 Task: Set the projects base perimissions in member privileges for the organization "Mark56771" to "No access".
Action: Mouse moved to (1203, 97)
Screenshot: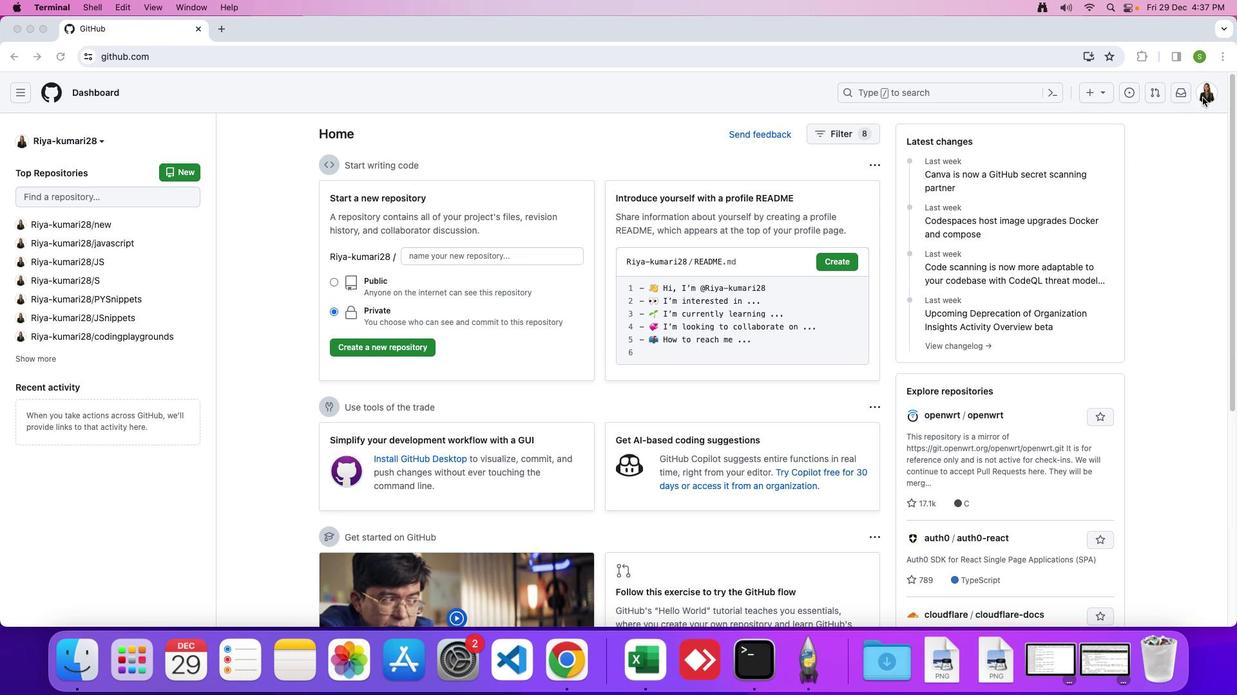 
Action: Mouse pressed left at (1203, 97)
Screenshot: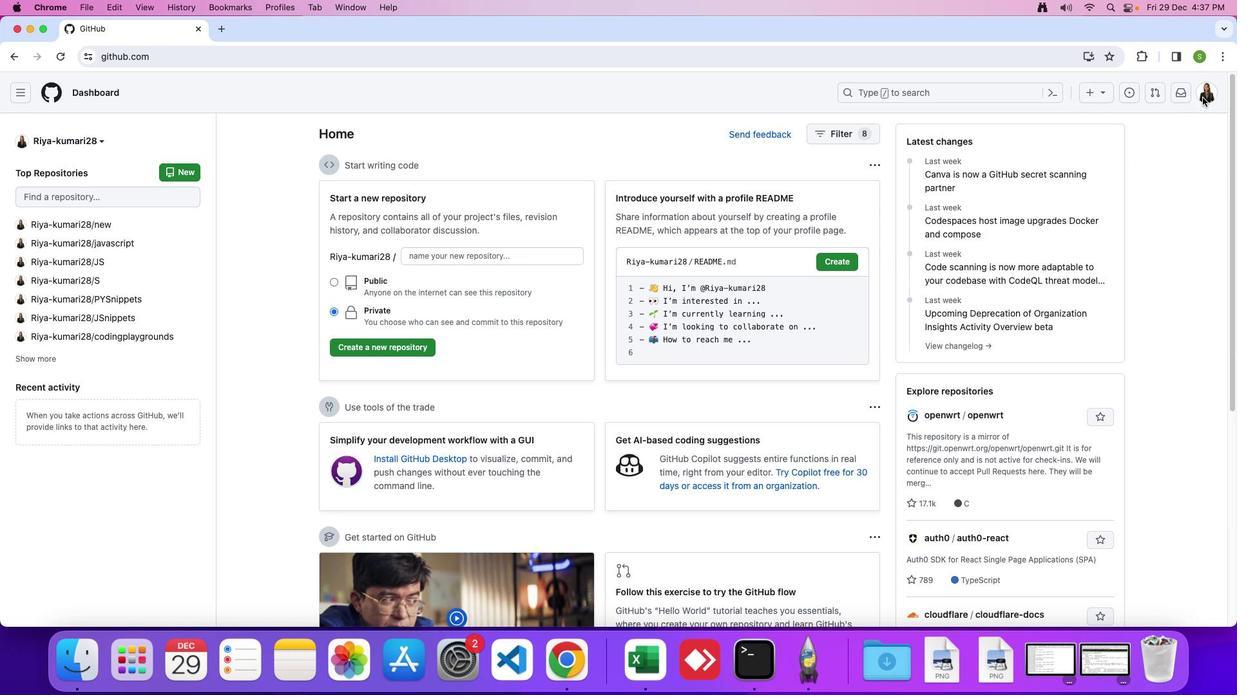 
Action: Mouse moved to (1210, 91)
Screenshot: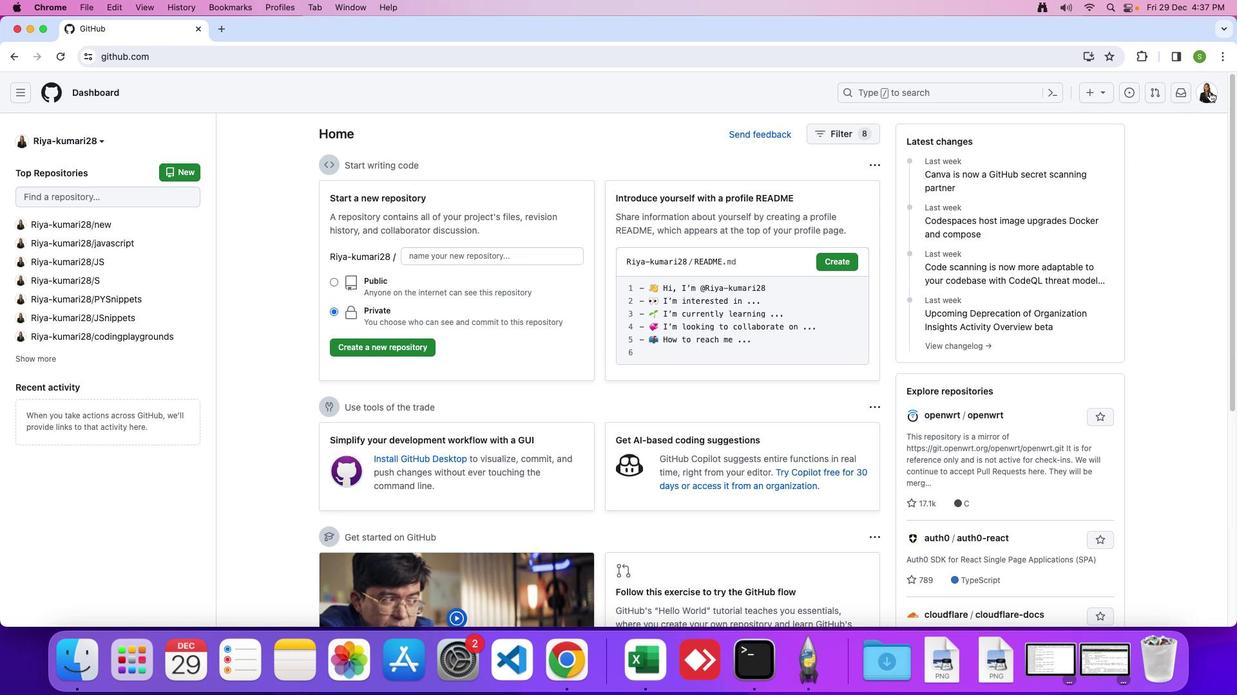 
Action: Mouse pressed left at (1210, 91)
Screenshot: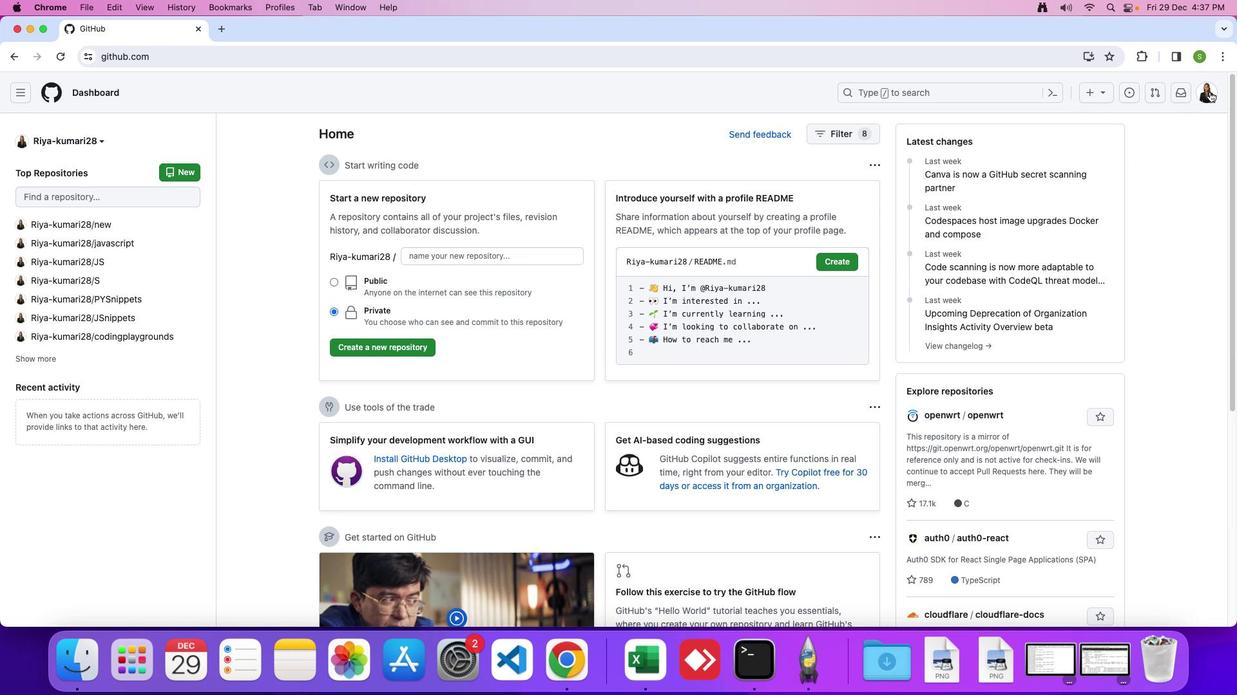 
Action: Mouse moved to (1126, 246)
Screenshot: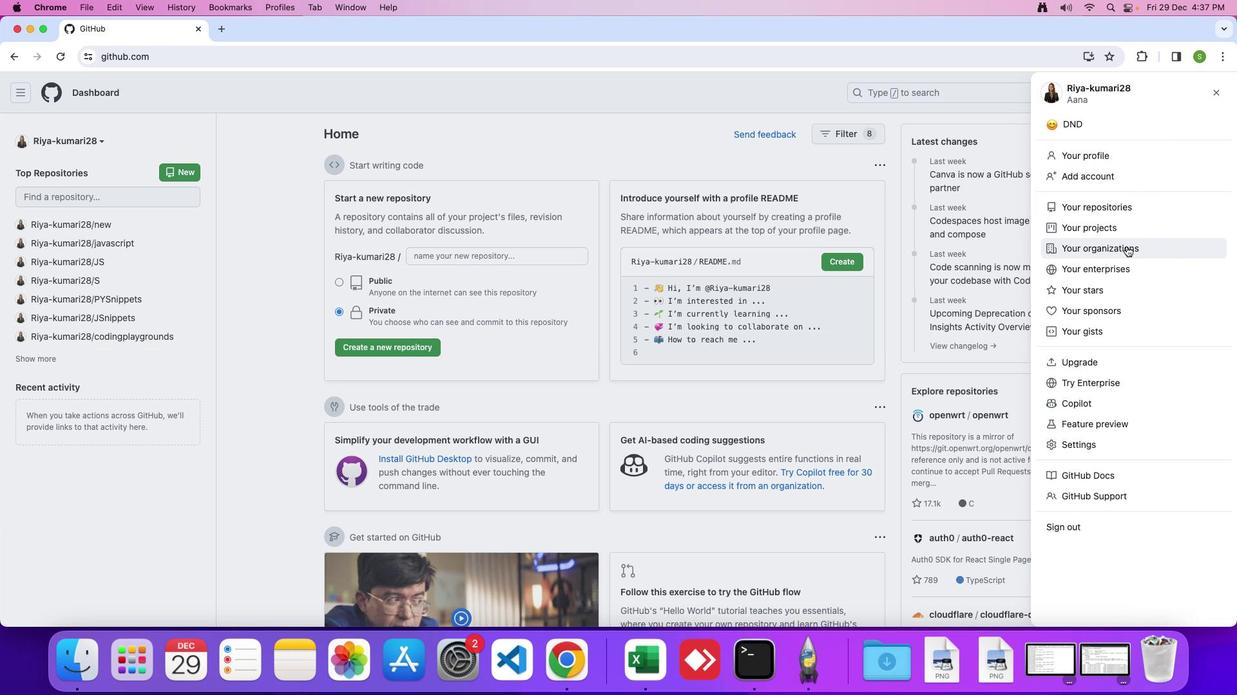 
Action: Mouse pressed left at (1126, 246)
Screenshot: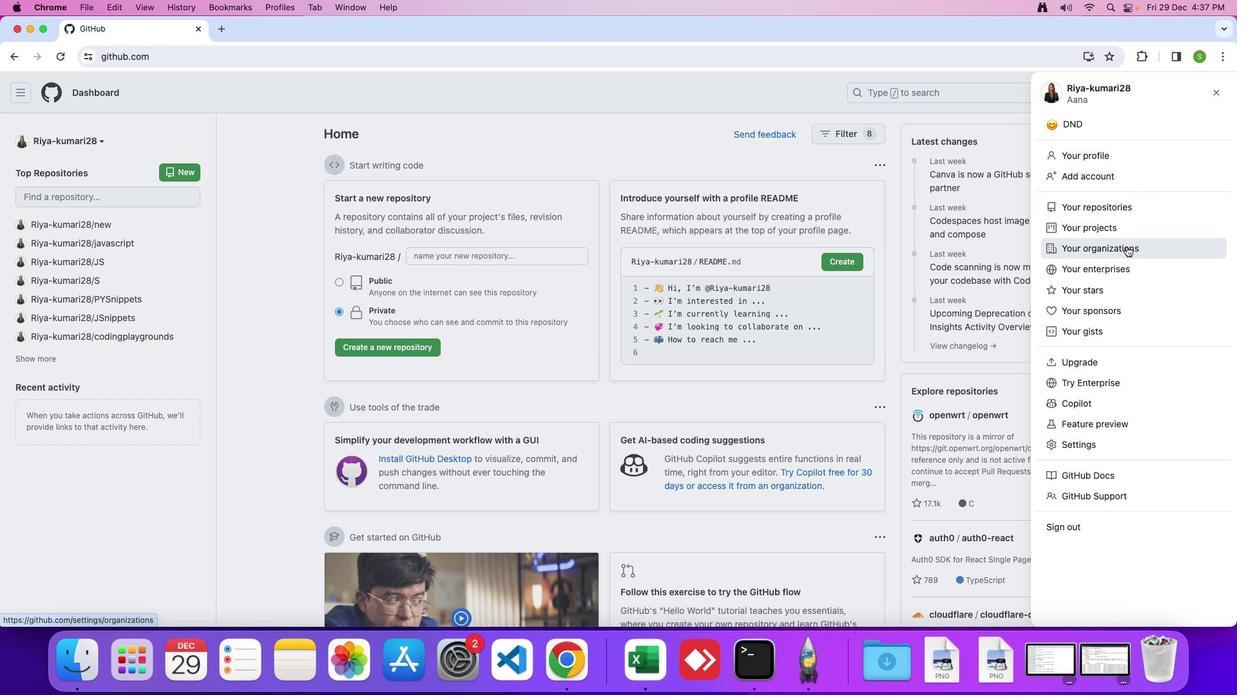 
Action: Mouse moved to (932, 264)
Screenshot: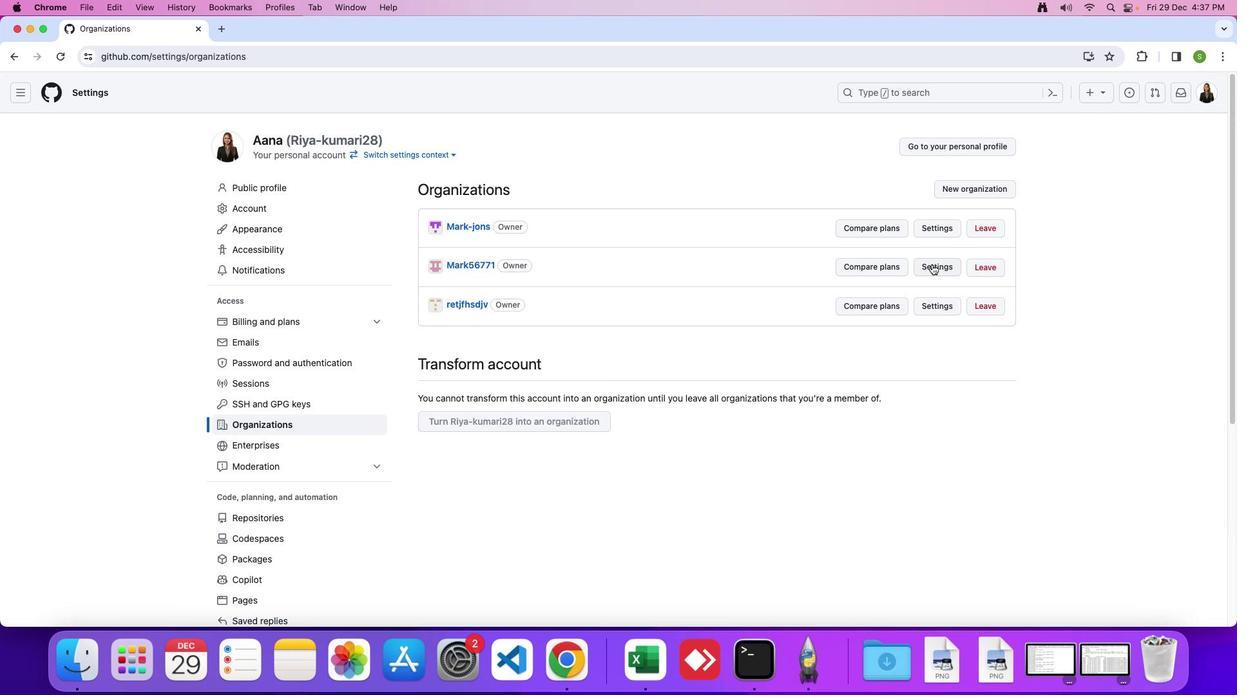
Action: Mouse pressed left at (932, 264)
Screenshot: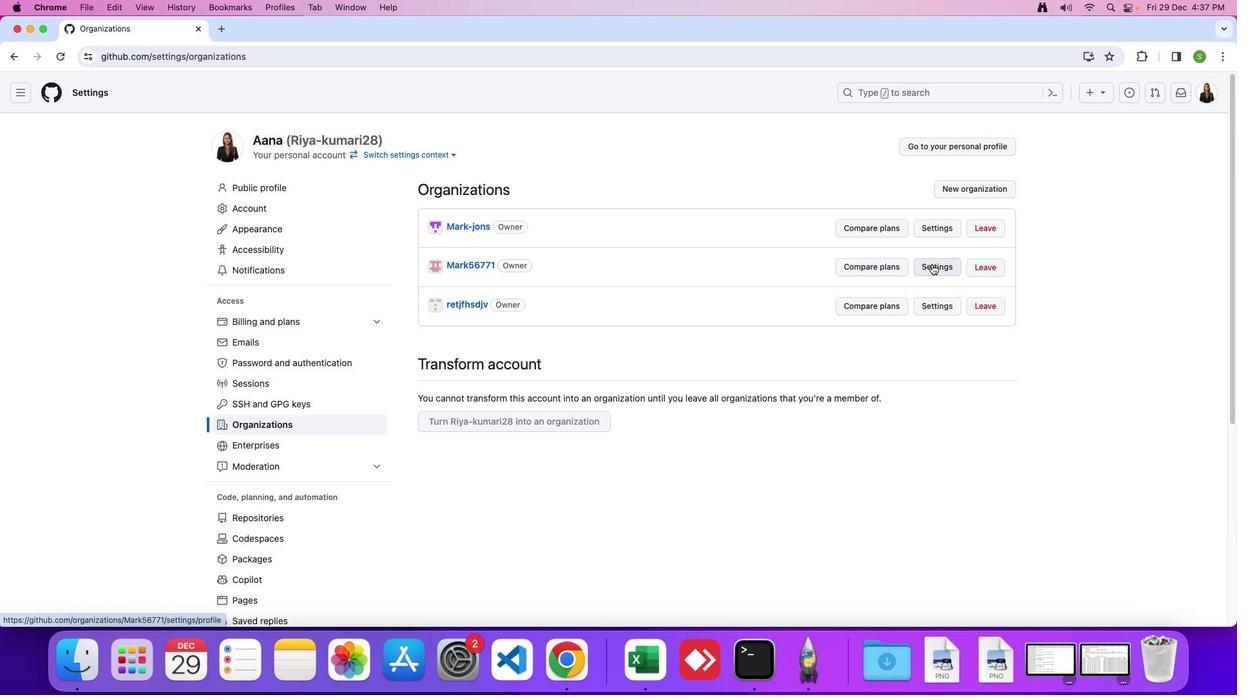 
Action: Mouse moved to (328, 304)
Screenshot: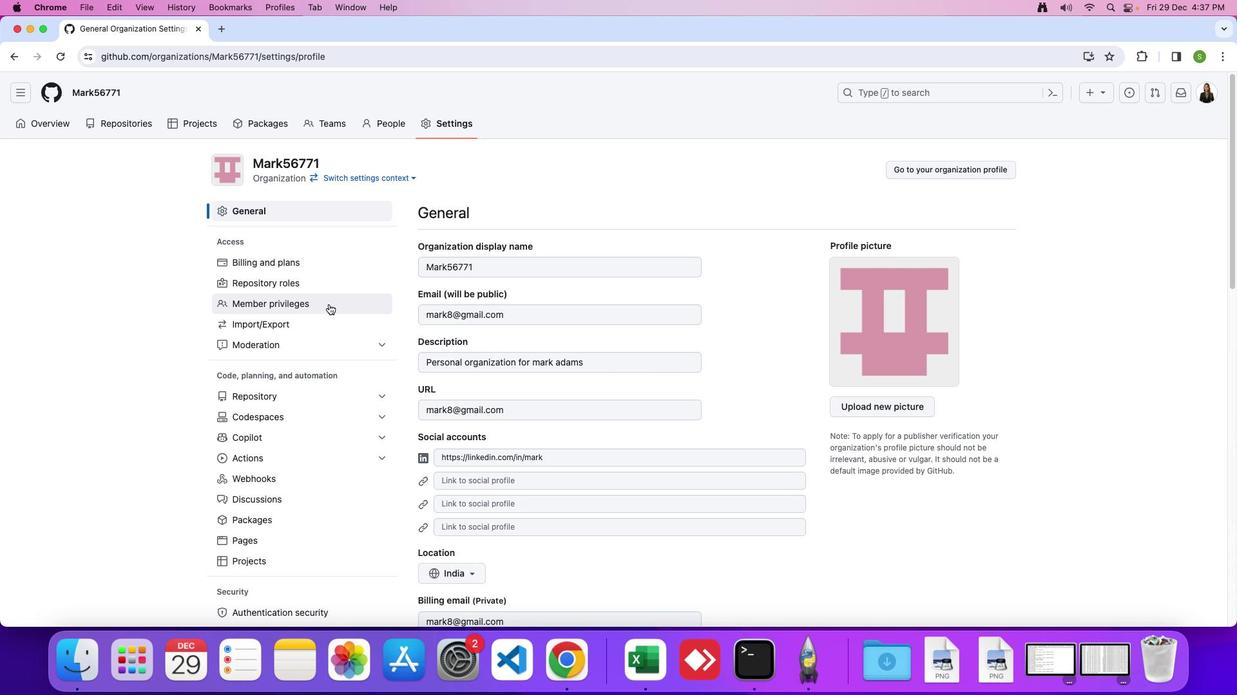 
Action: Mouse pressed left at (328, 304)
Screenshot: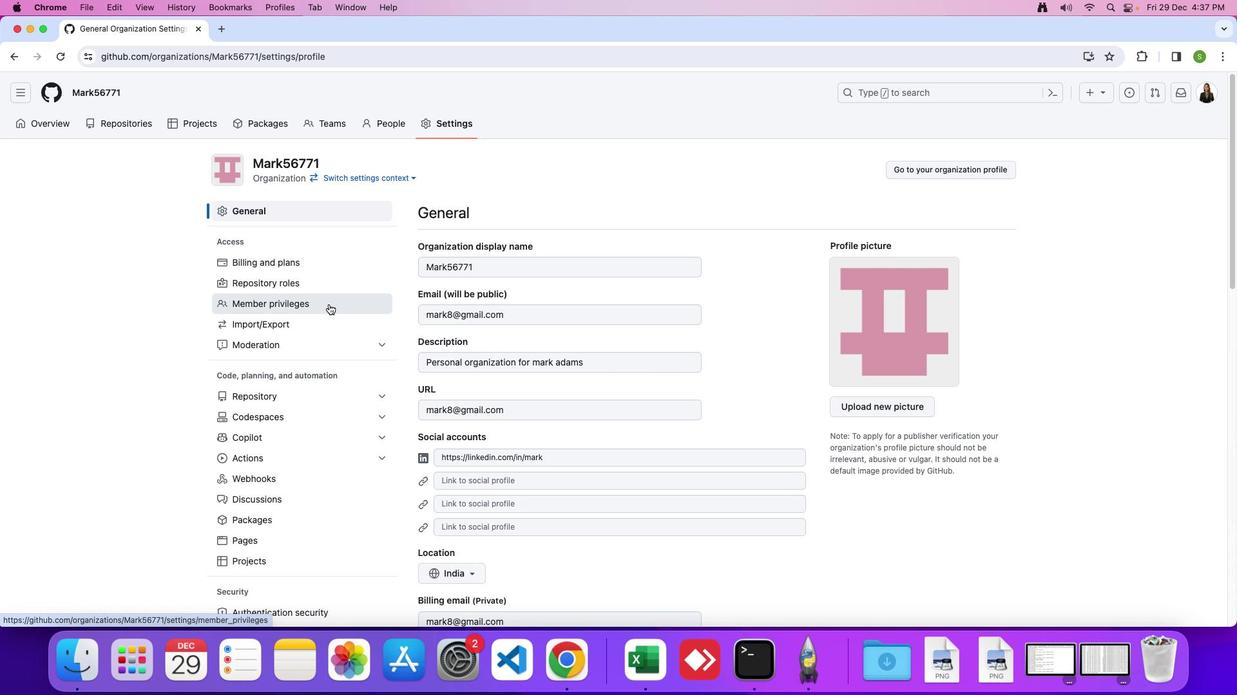 
Action: Mouse moved to (557, 444)
Screenshot: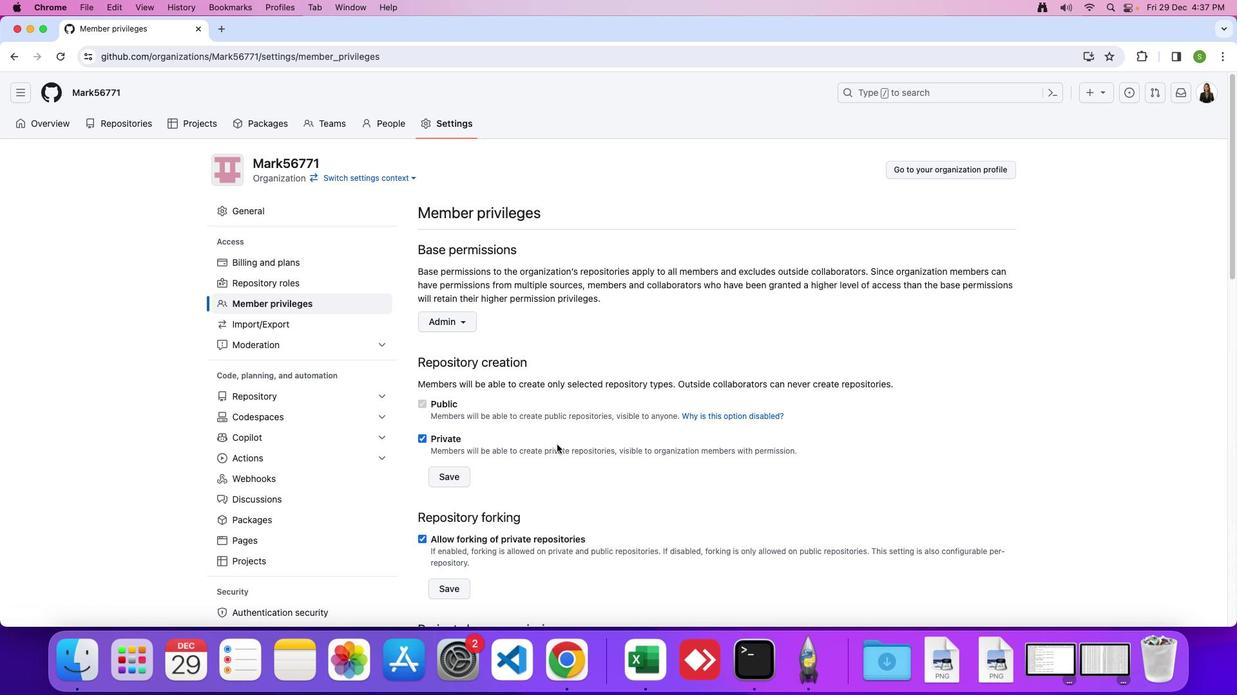 
Action: Mouse scrolled (557, 444) with delta (0, 0)
Screenshot: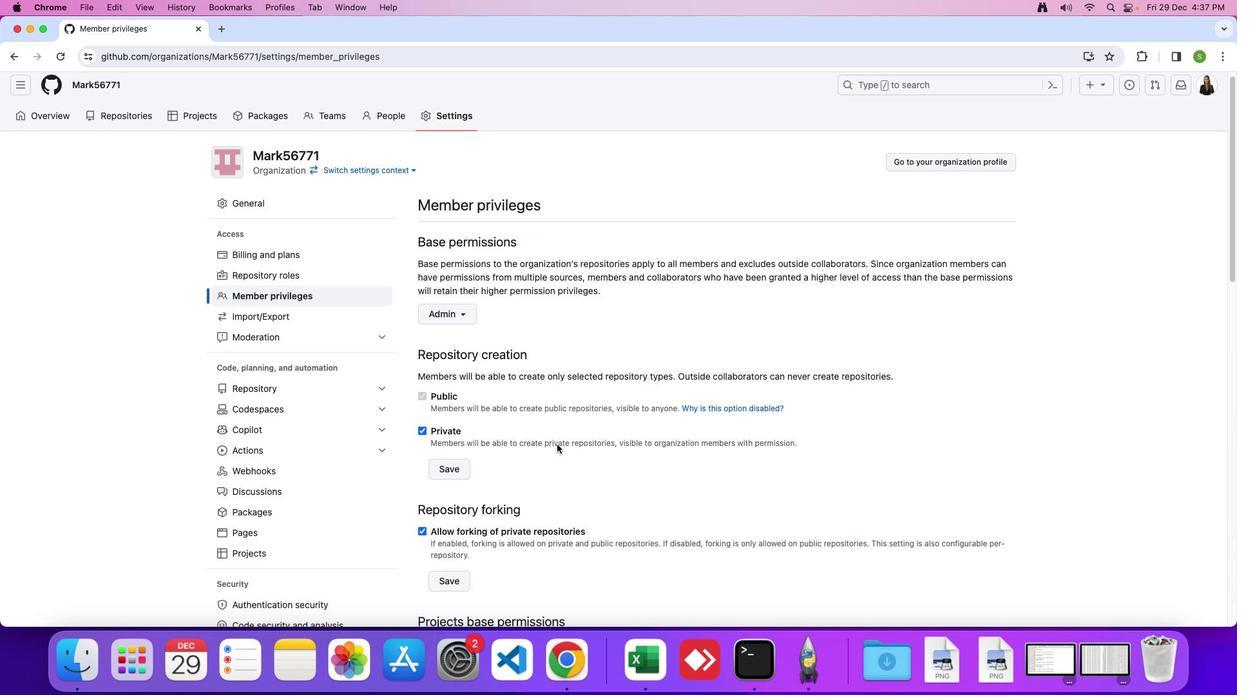 
Action: Mouse scrolled (557, 444) with delta (0, 0)
Screenshot: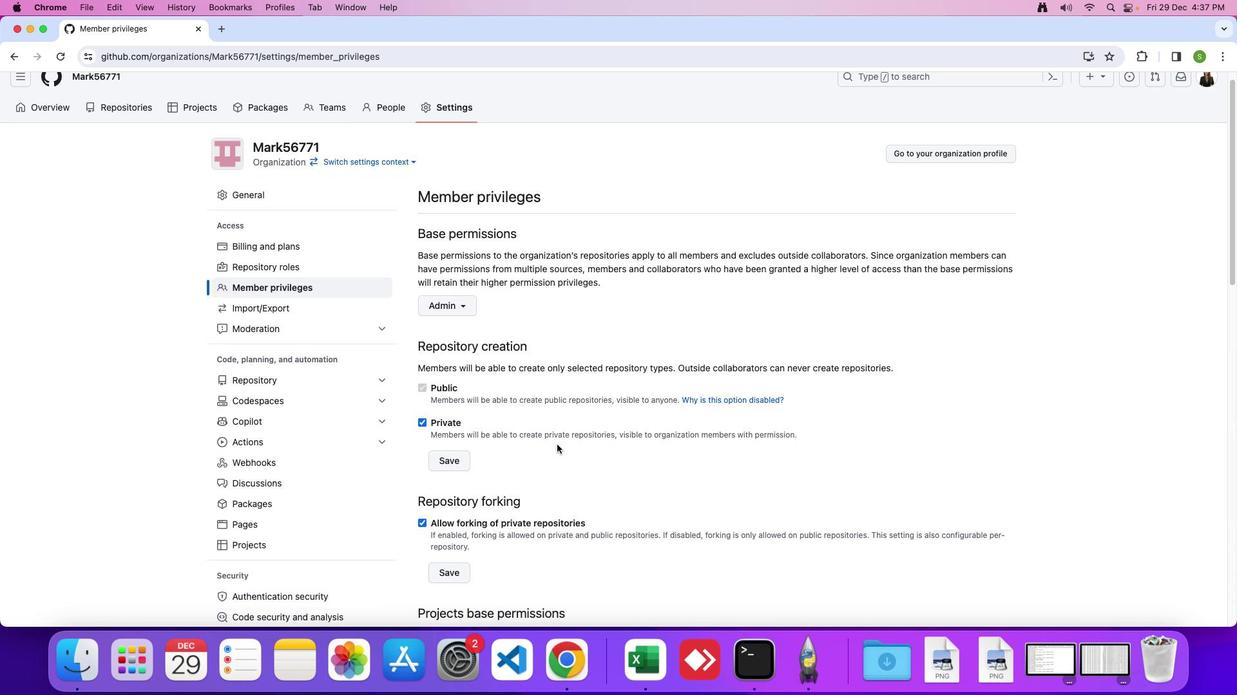 
Action: Mouse scrolled (557, 444) with delta (0, -2)
Screenshot: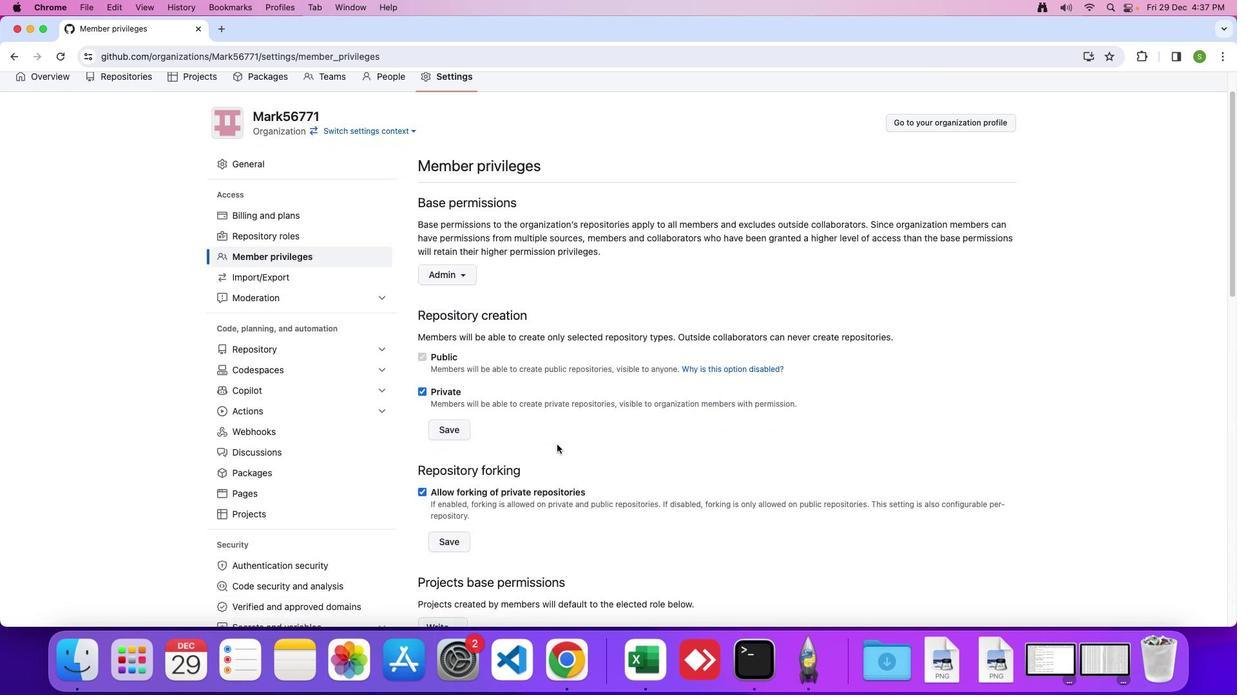 
Action: Mouse scrolled (557, 444) with delta (0, -1)
Screenshot: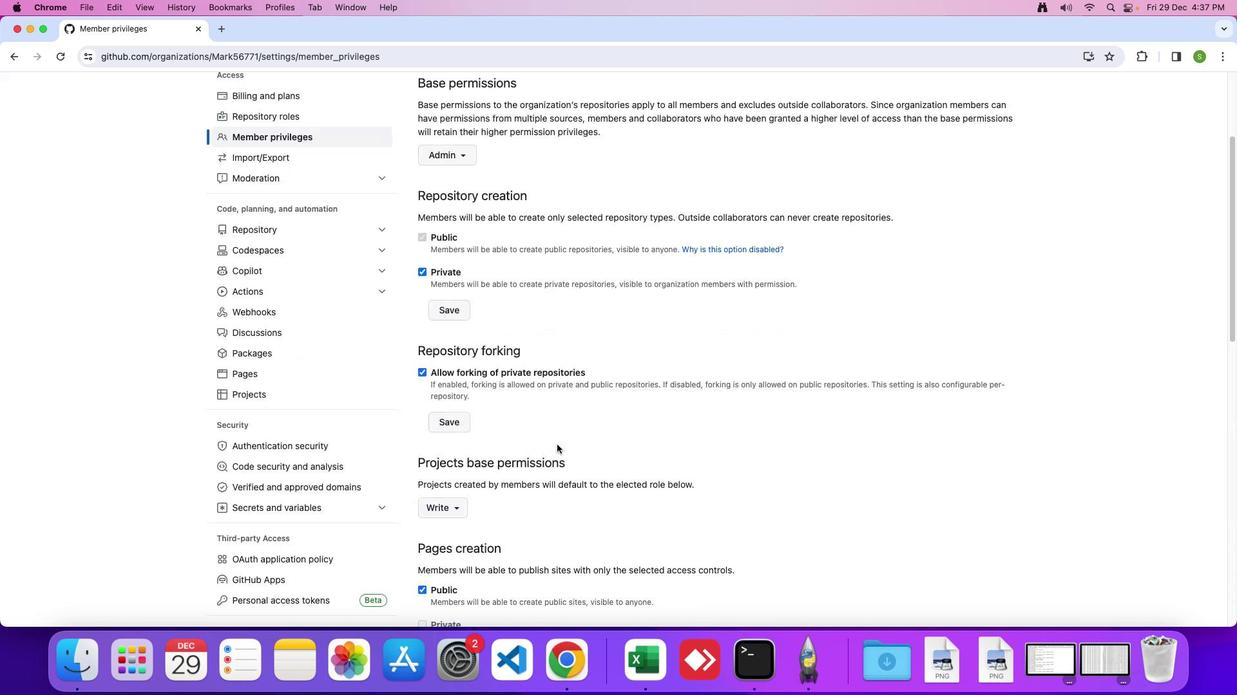 
Action: Mouse moved to (447, 434)
Screenshot: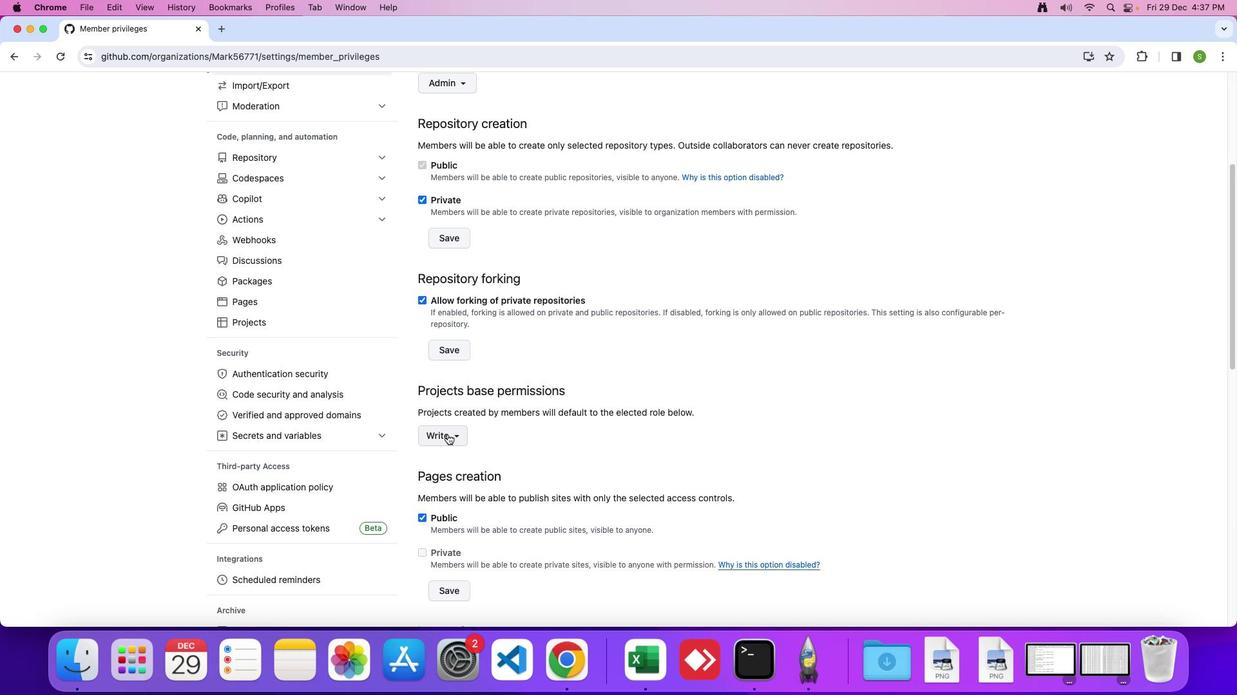 
Action: Mouse pressed left at (447, 434)
Screenshot: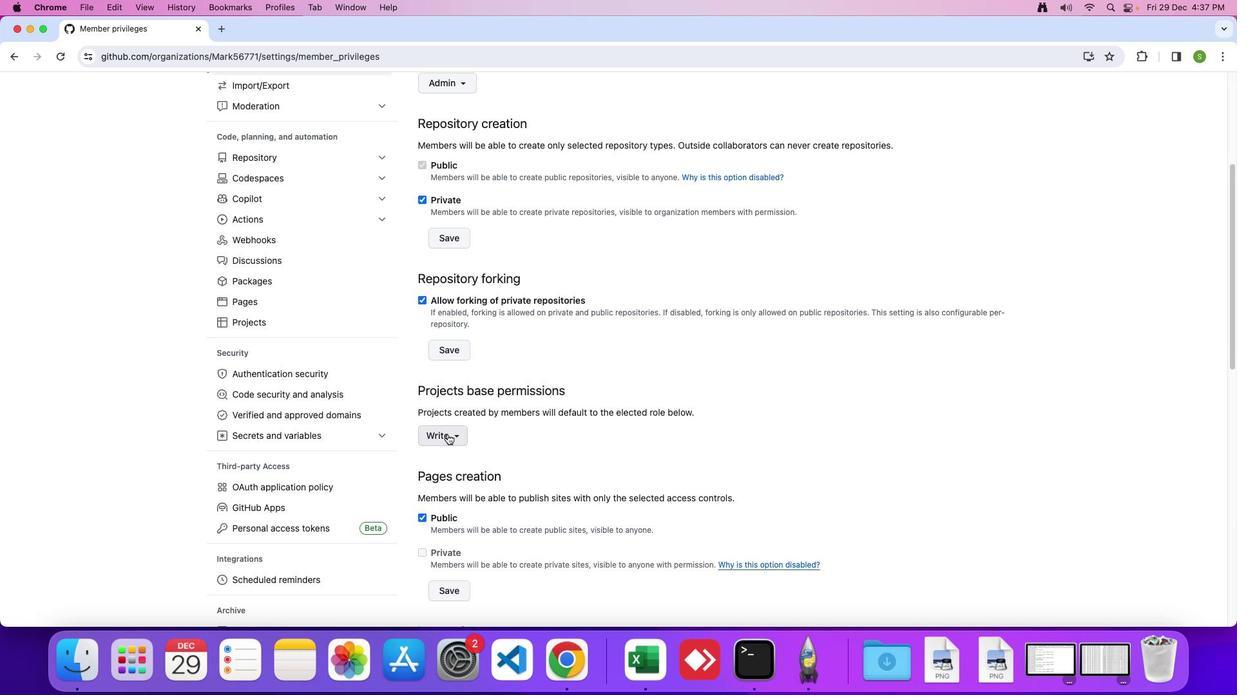 
Action: Mouse moved to (474, 466)
Screenshot: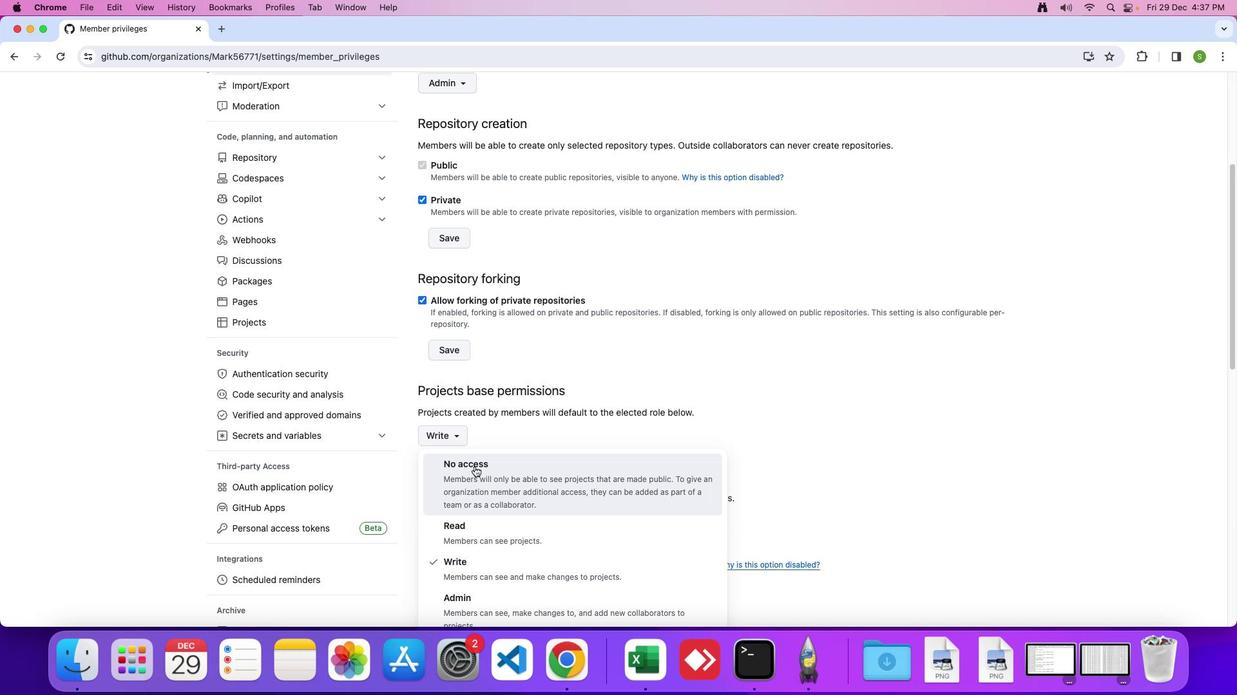
Action: Mouse pressed left at (474, 466)
Screenshot: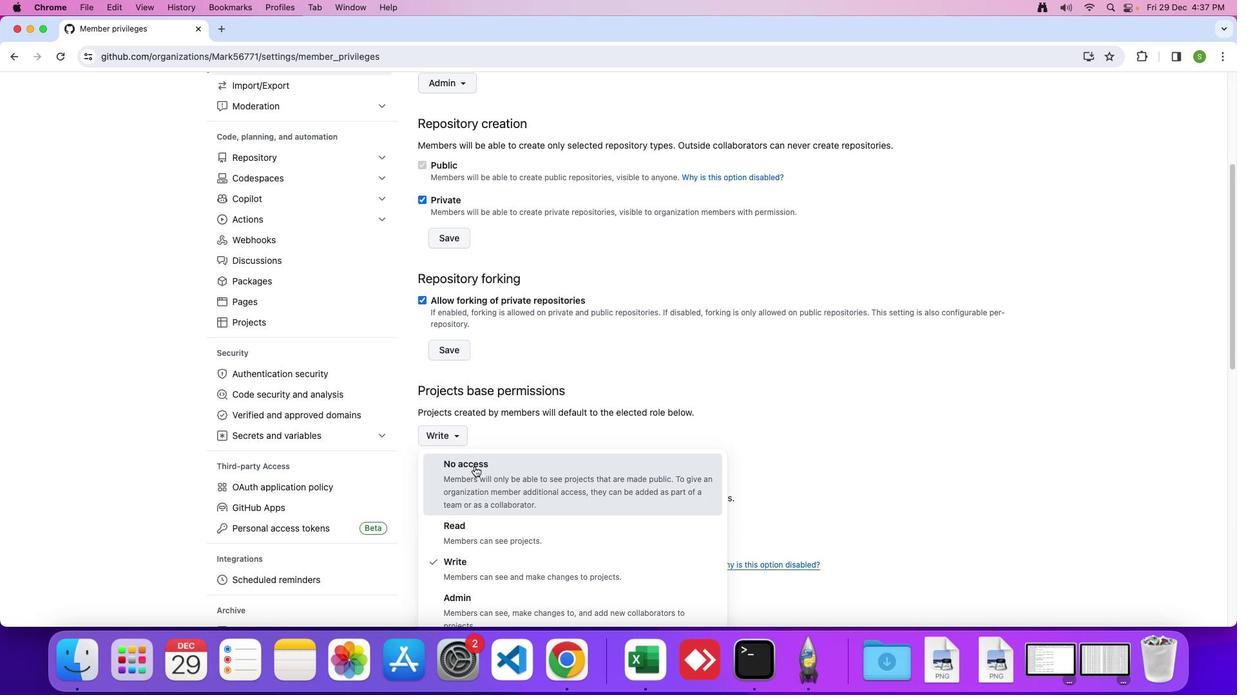 
Action: Mouse moved to (613, 404)
Screenshot: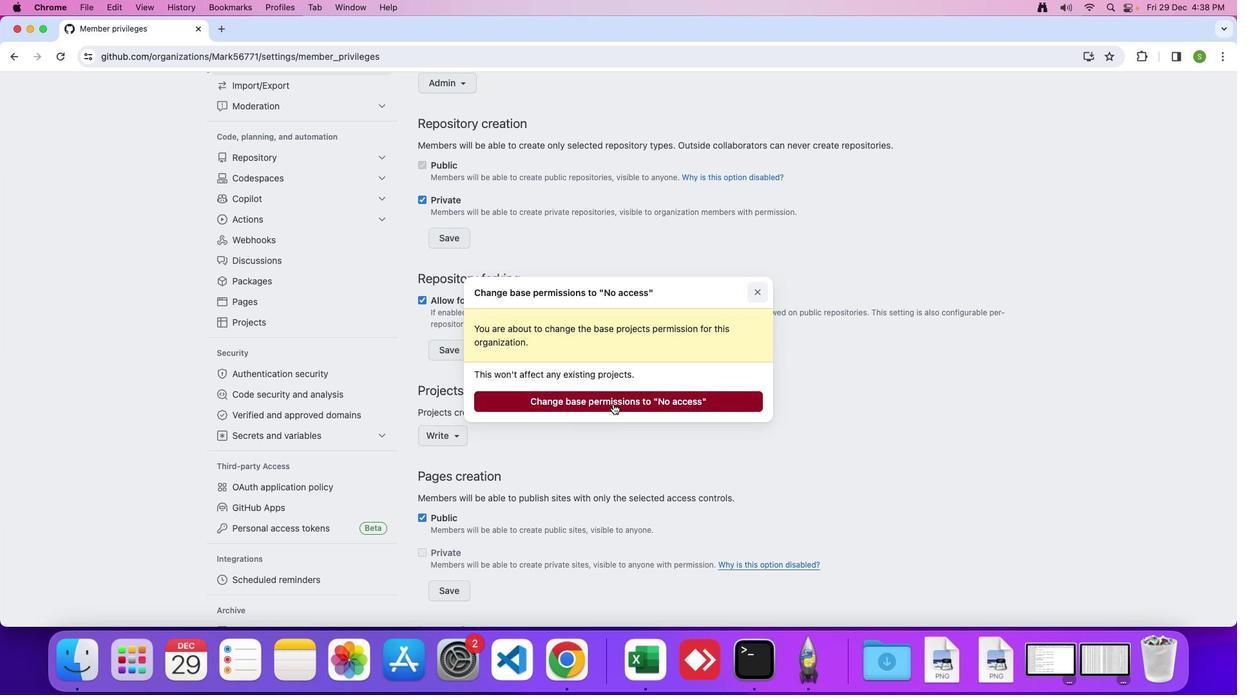 
Action: Mouse pressed left at (613, 404)
Screenshot: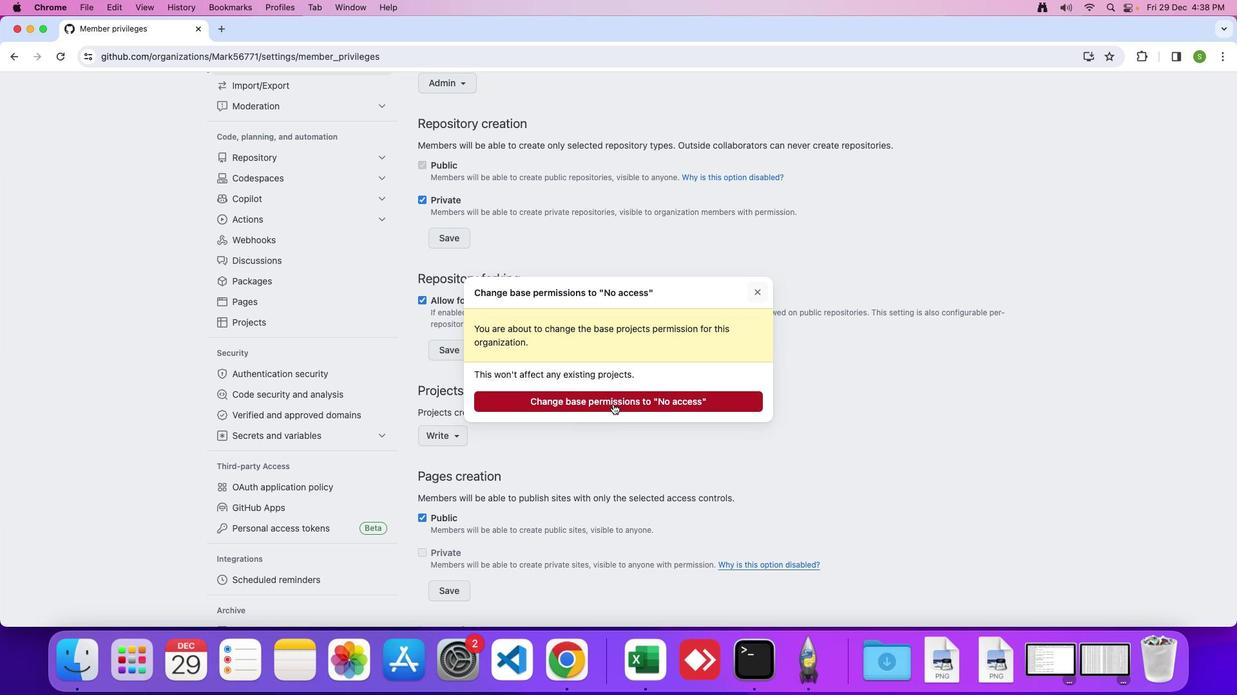 
